 Task: Create Workspace Ad Operations Workspace description Manage tasks and create to-do lists. Workspace type Other
Action: Mouse moved to (488, 103)
Screenshot: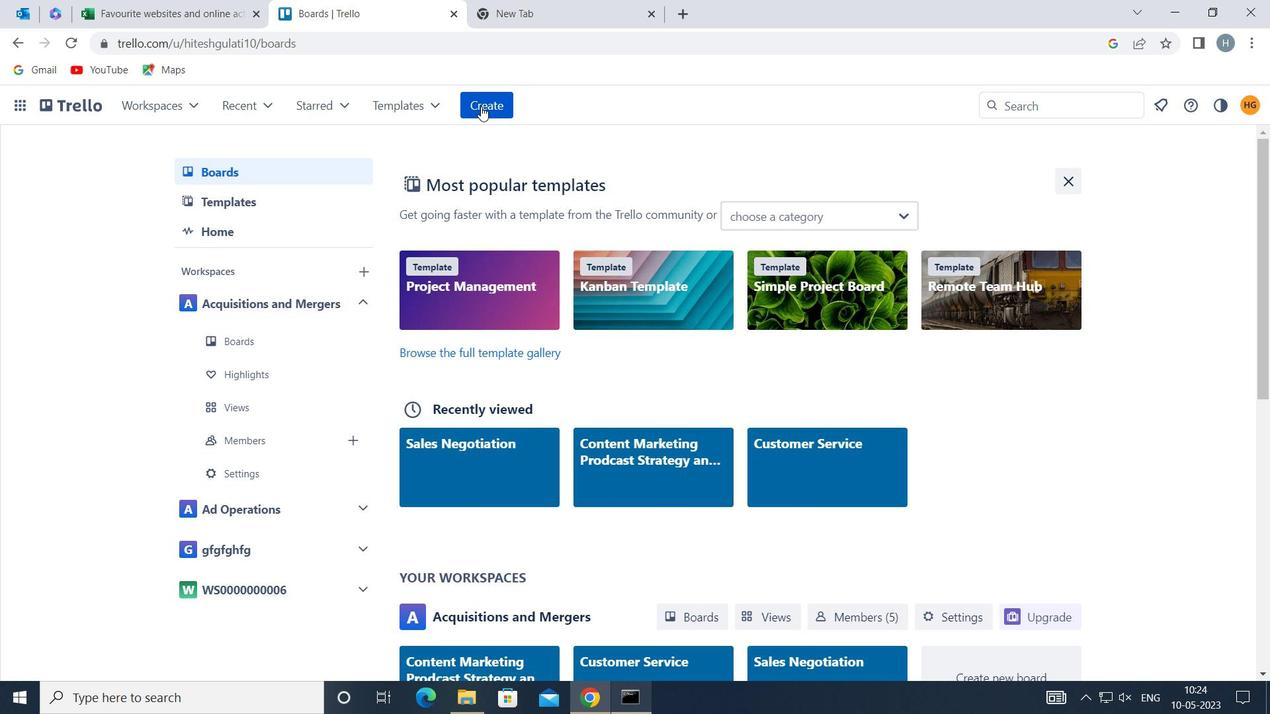 
Action: Mouse pressed left at (488, 103)
Screenshot: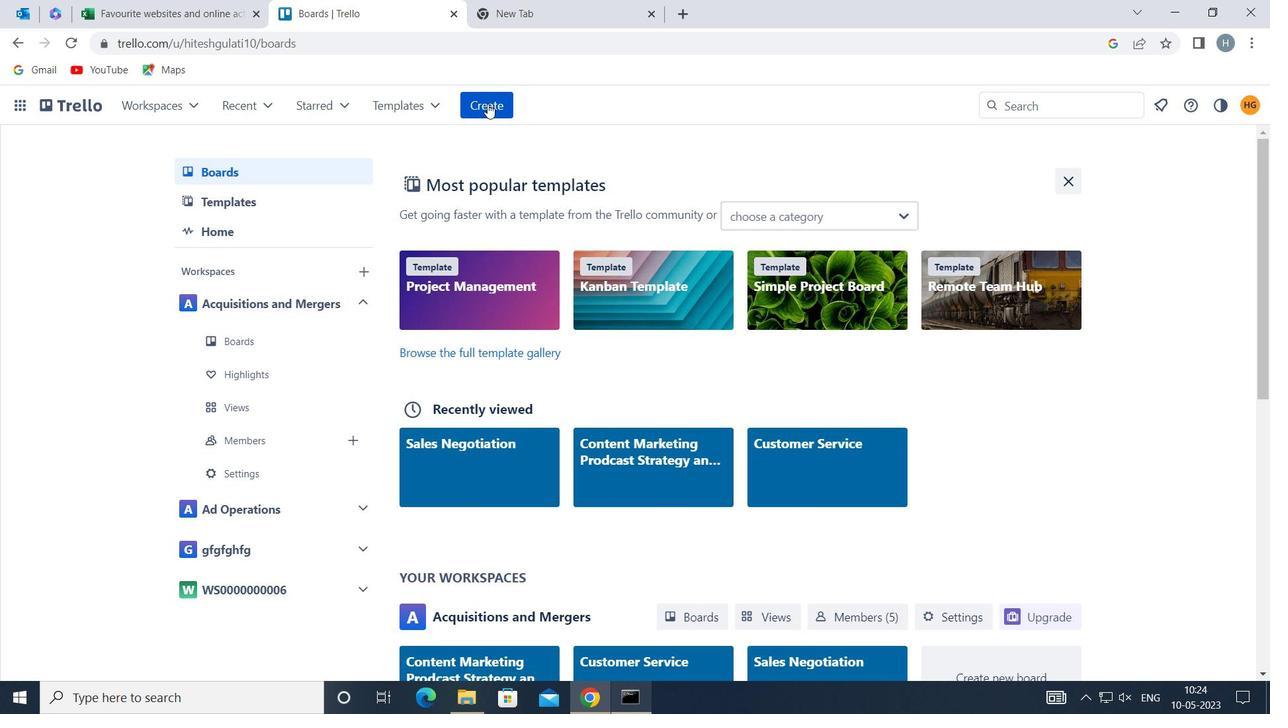
Action: Mouse moved to (538, 267)
Screenshot: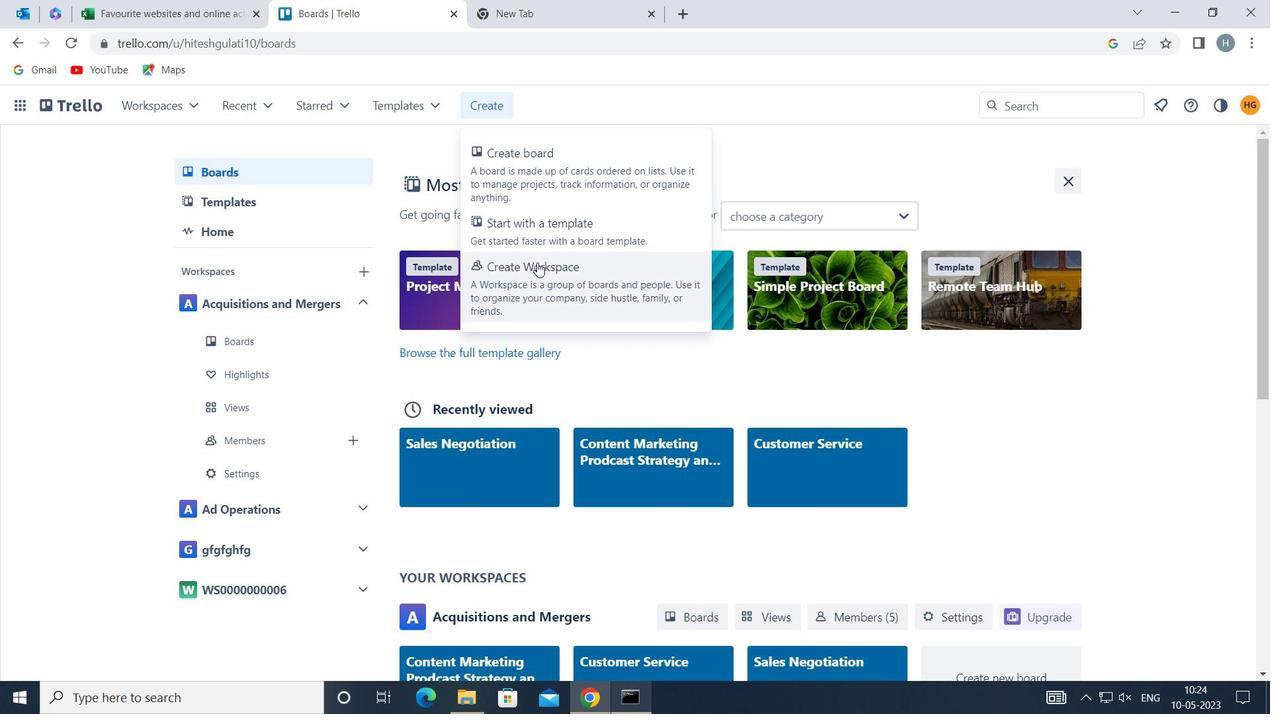 
Action: Mouse pressed left at (538, 267)
Screenshot: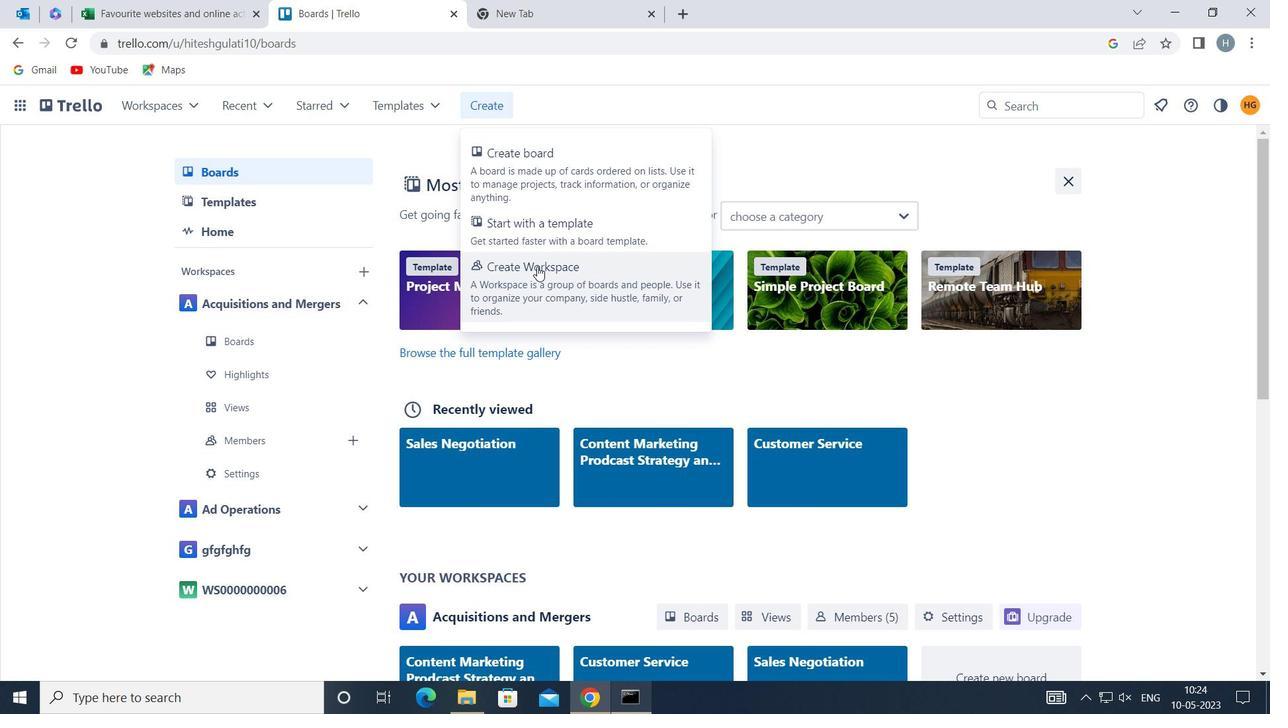 
Action: Mouse moved to (454, 313)
Screenshot: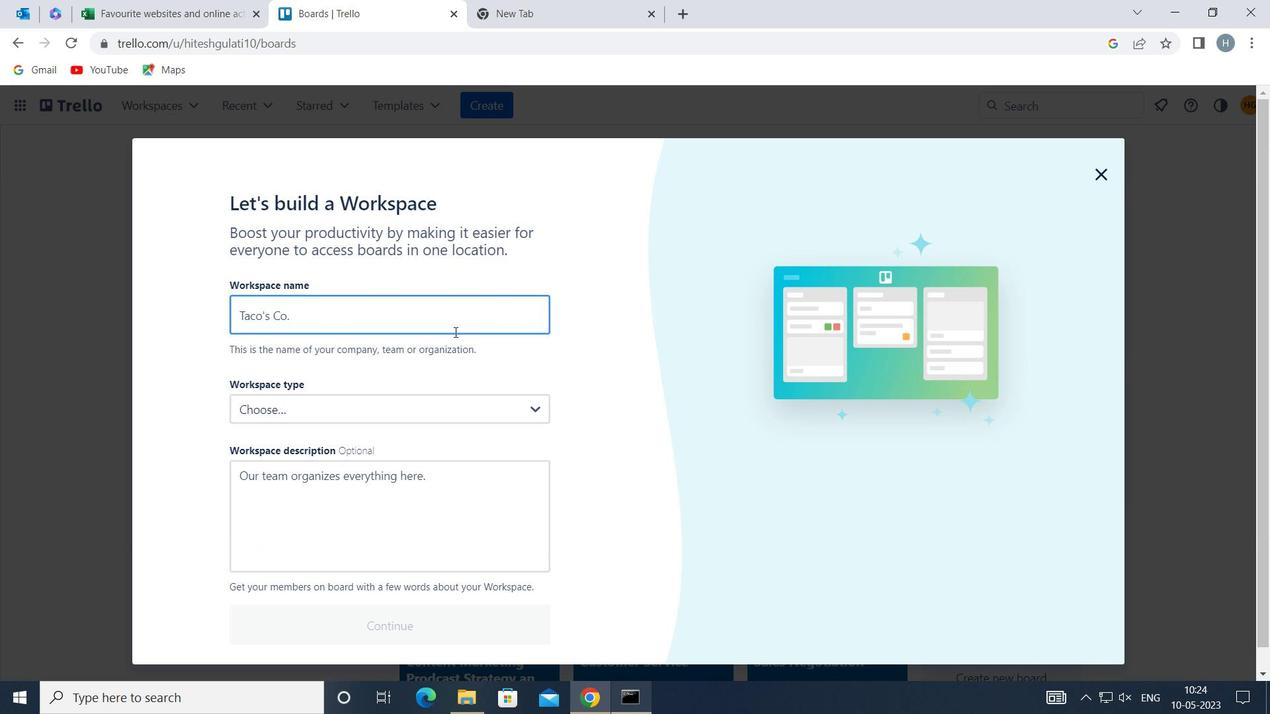 
Action: Mouse pressed left at (454, 313)
Screenshot: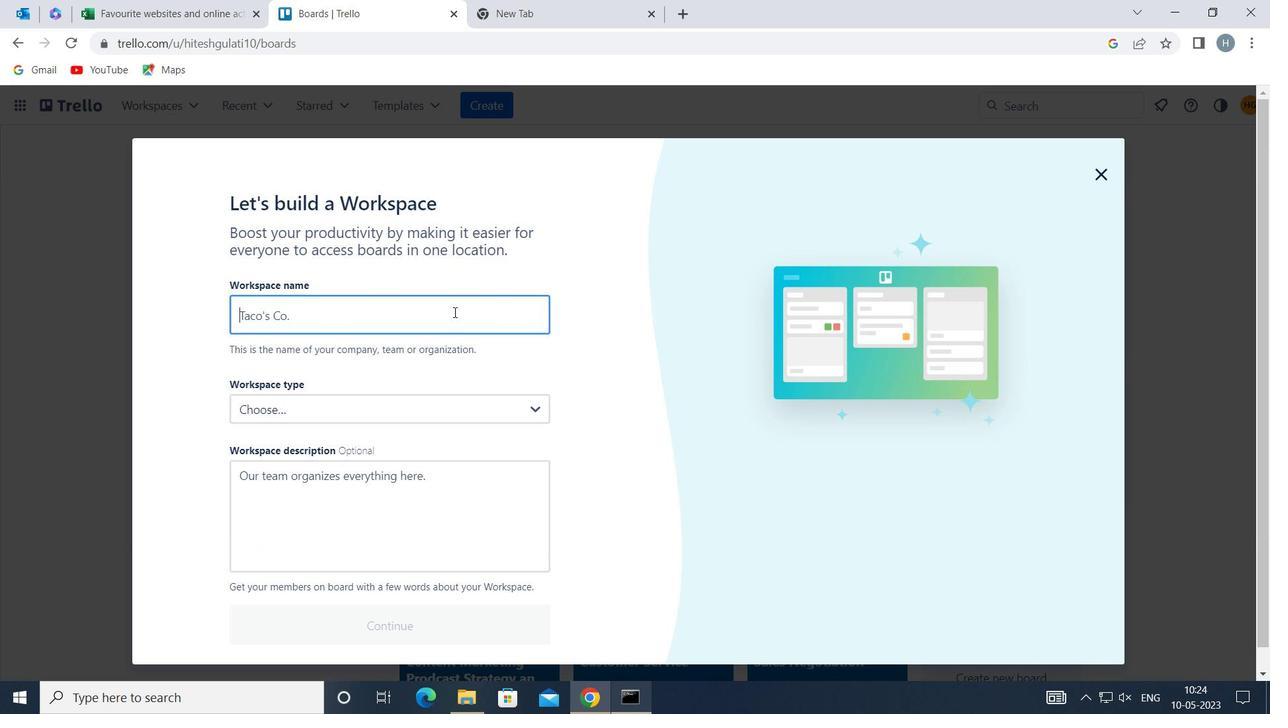 
Action: Mouse moved to (481, 318)
Screenshot: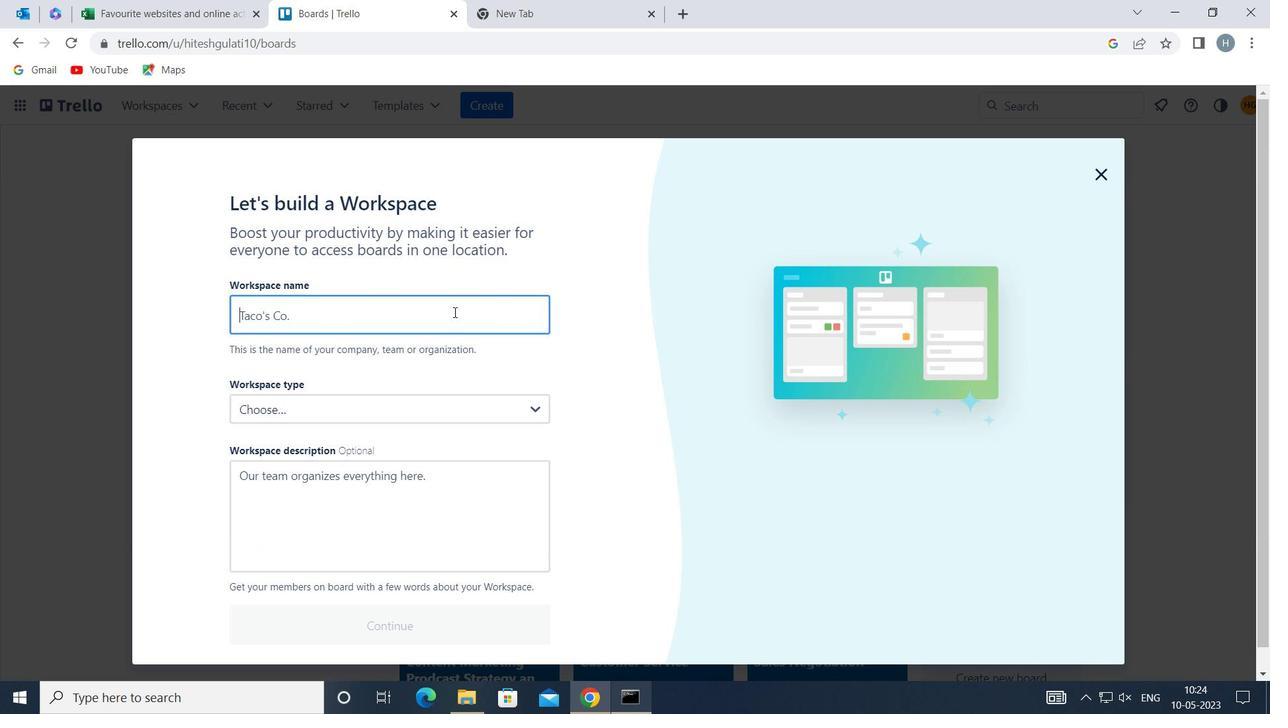 
Action: Key pressed <Key.shift>AD<Key.space><Key.shift>OPERATIONS<Key.space>
Screenshot: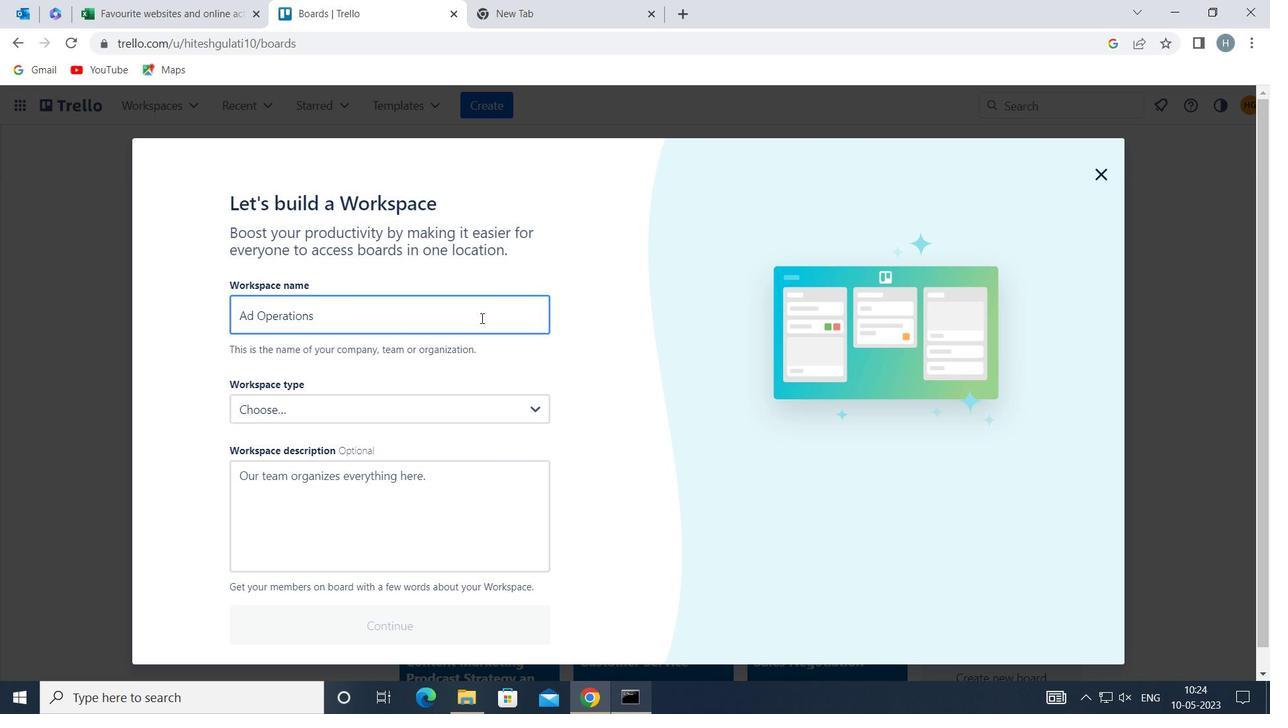 
Action: Mouse moved to (415, 515)
Screenshot: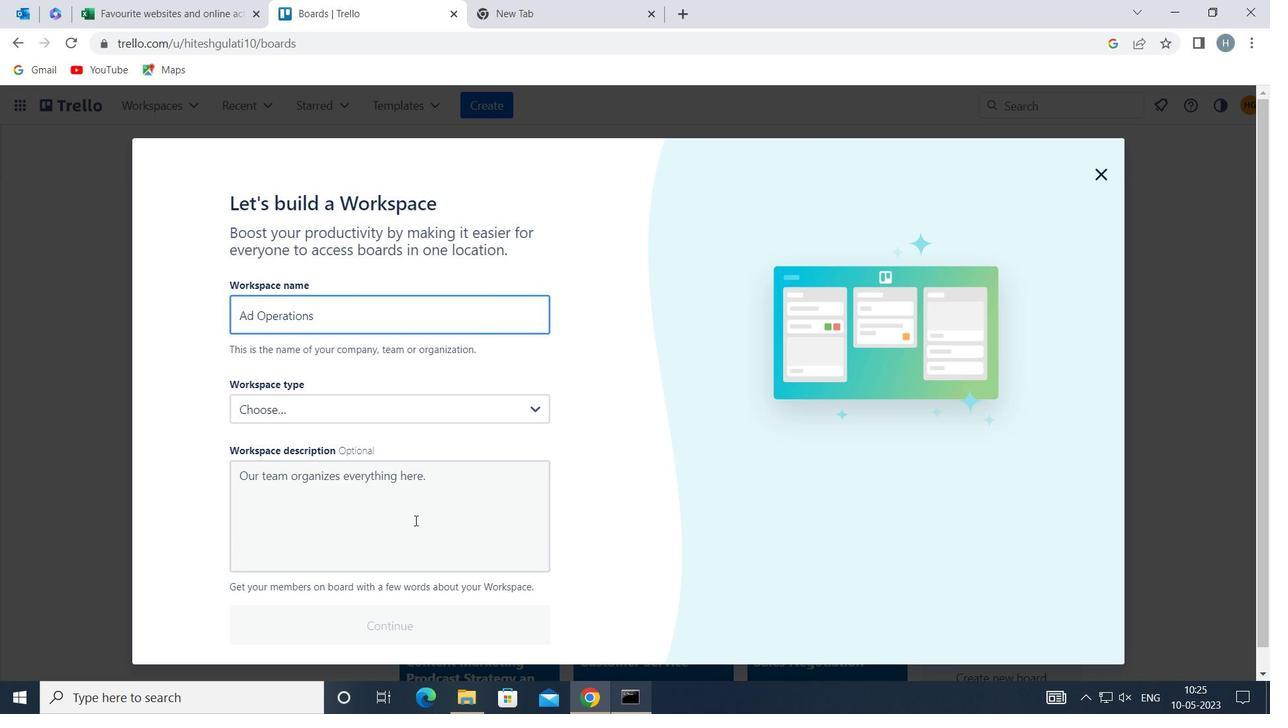 
Action: Mouse pressed left at (415, 515)
Screenshot: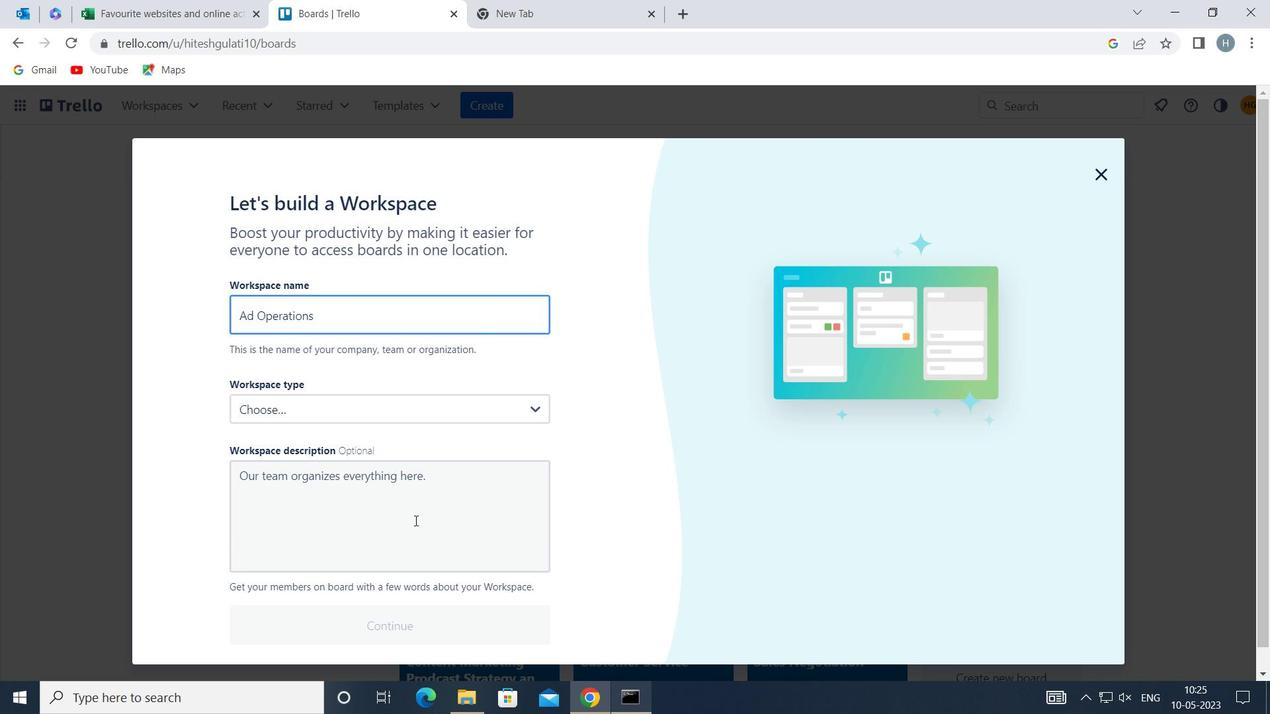 
Action: Mouse moved to (473, 505)
Screenshot: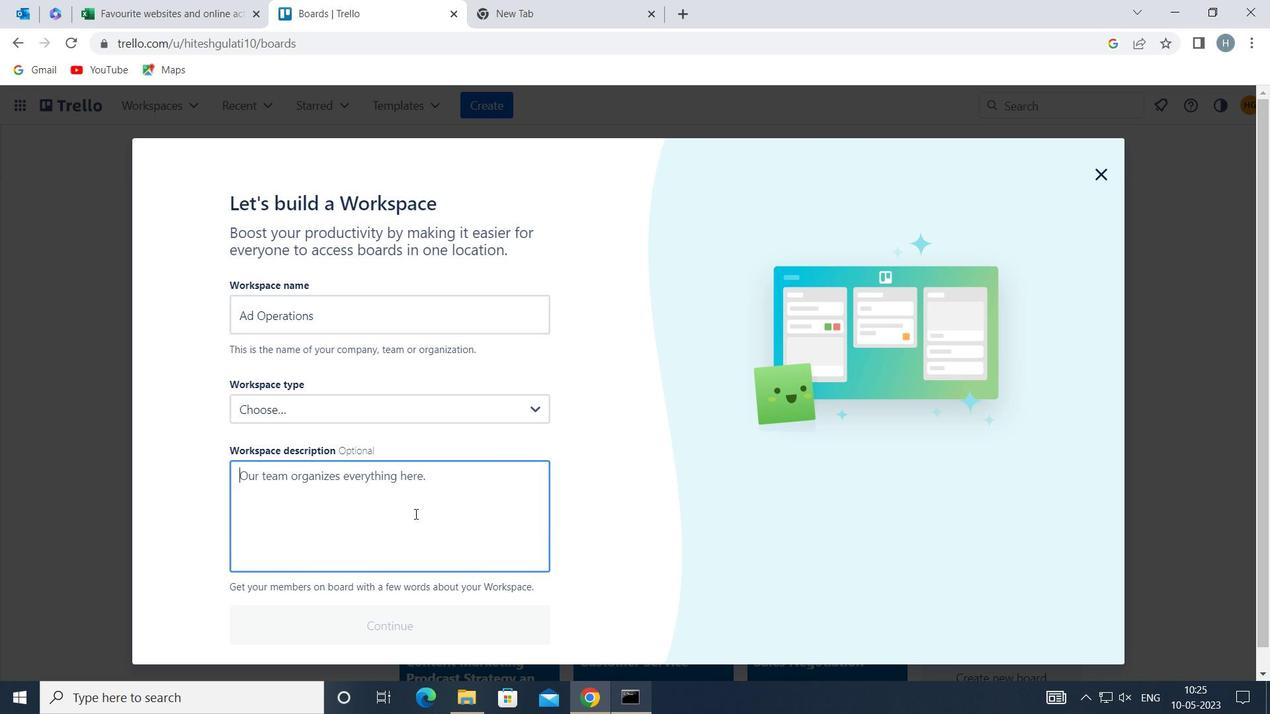 
Action: Key pressed <Key.shift>MANAGE<Key.space>TASK<Key.space>AND<Key.space>CREATE<Key.space>TO-DO<Key.space>LISTS
Screenshot: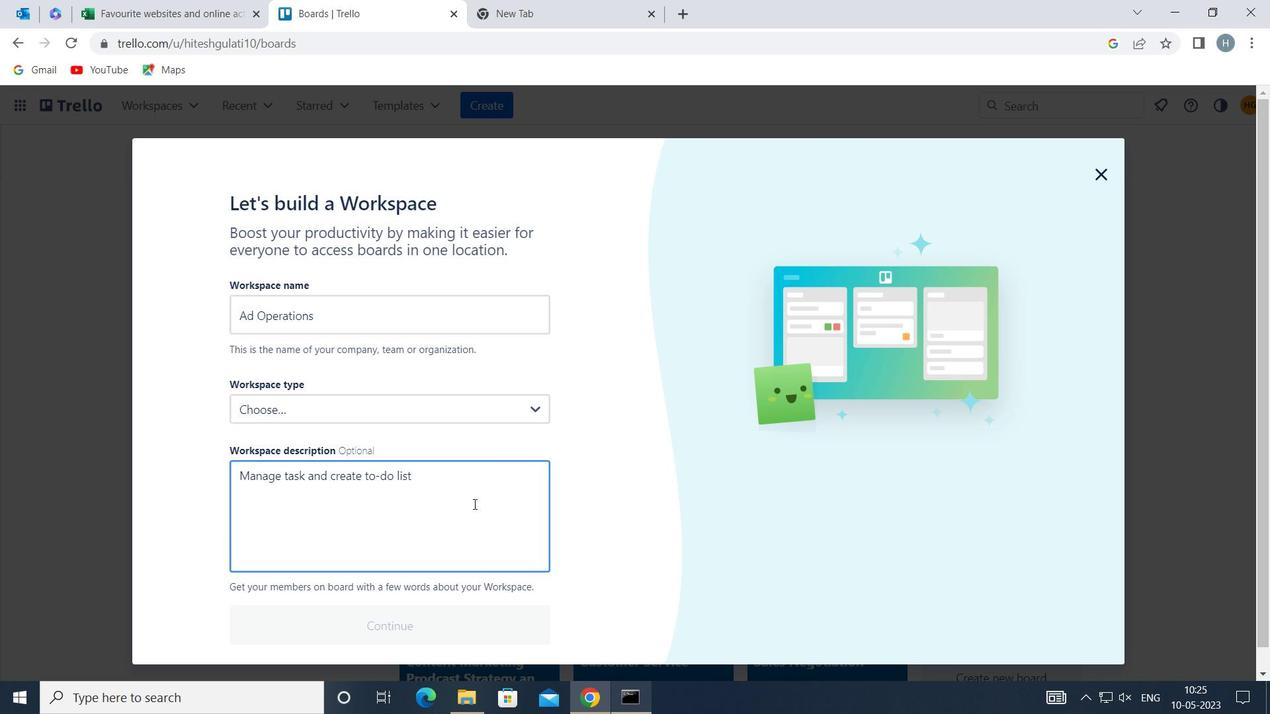 
Action: Mouse moved to (434, 405)
Screenshot: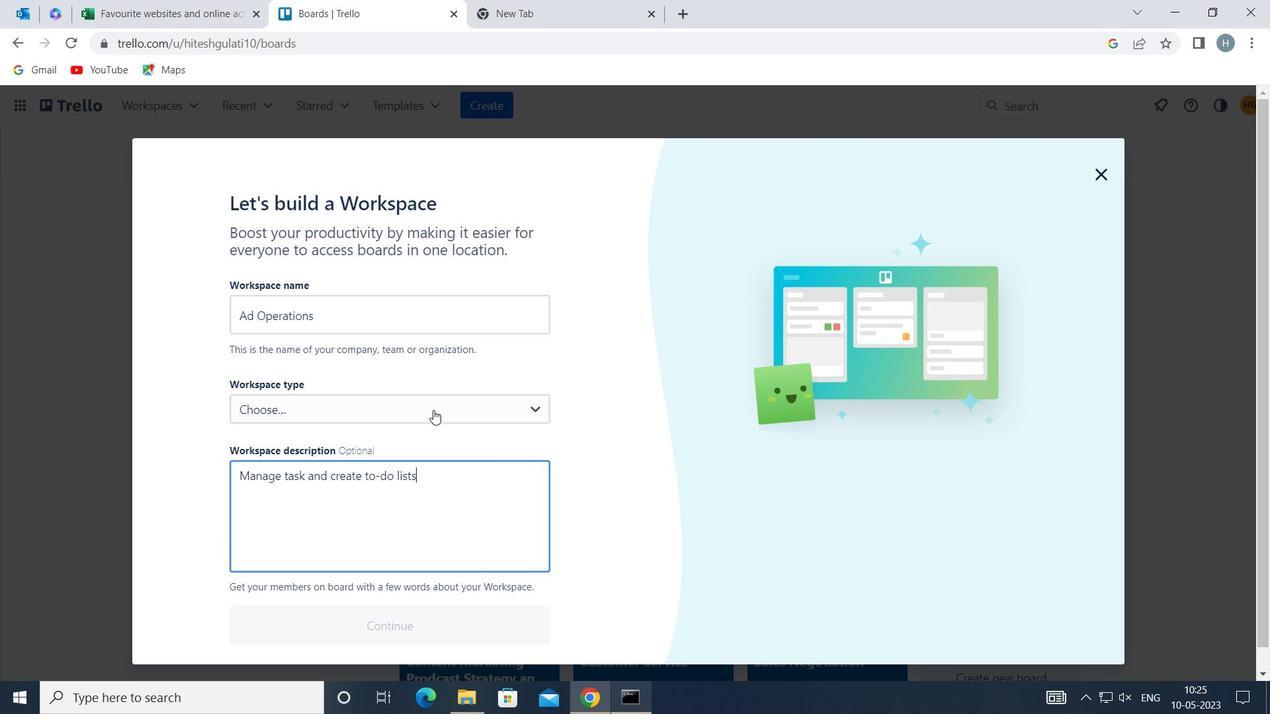 
Action: Mouse pressed left at (434, 405)
Screenshot: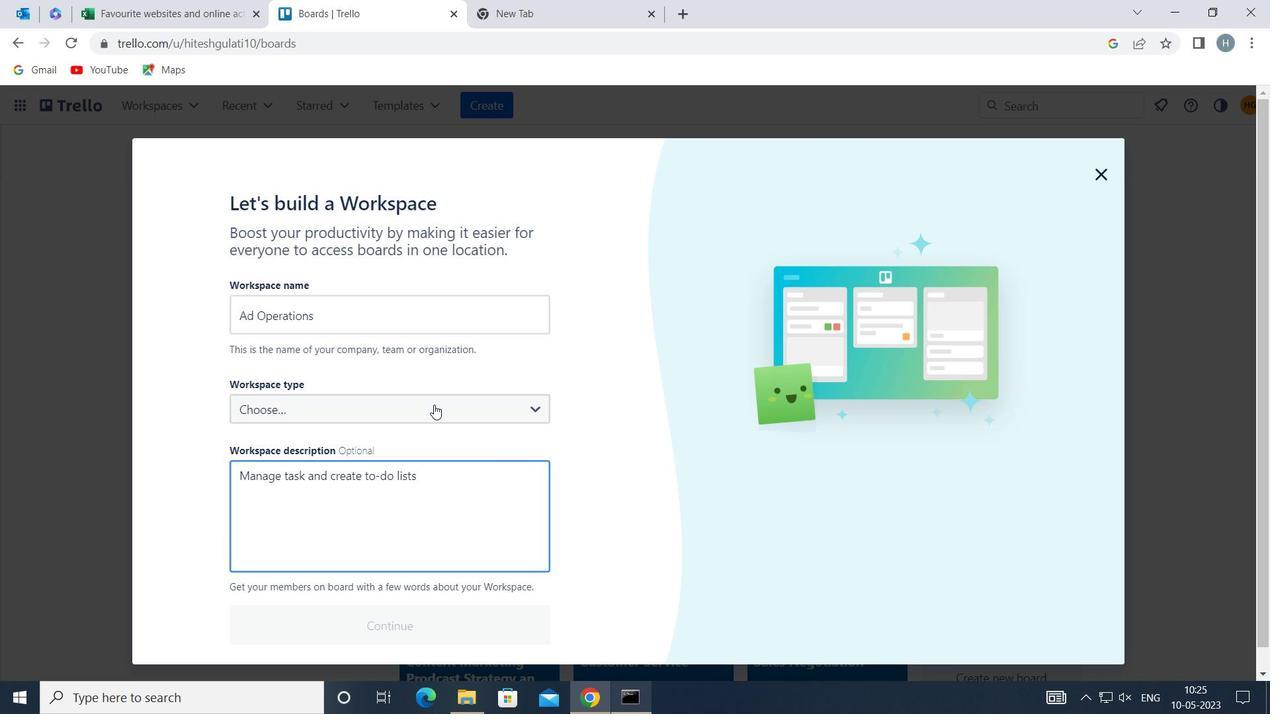 
Action: Mouse moved to (422, 466)
Screenshot: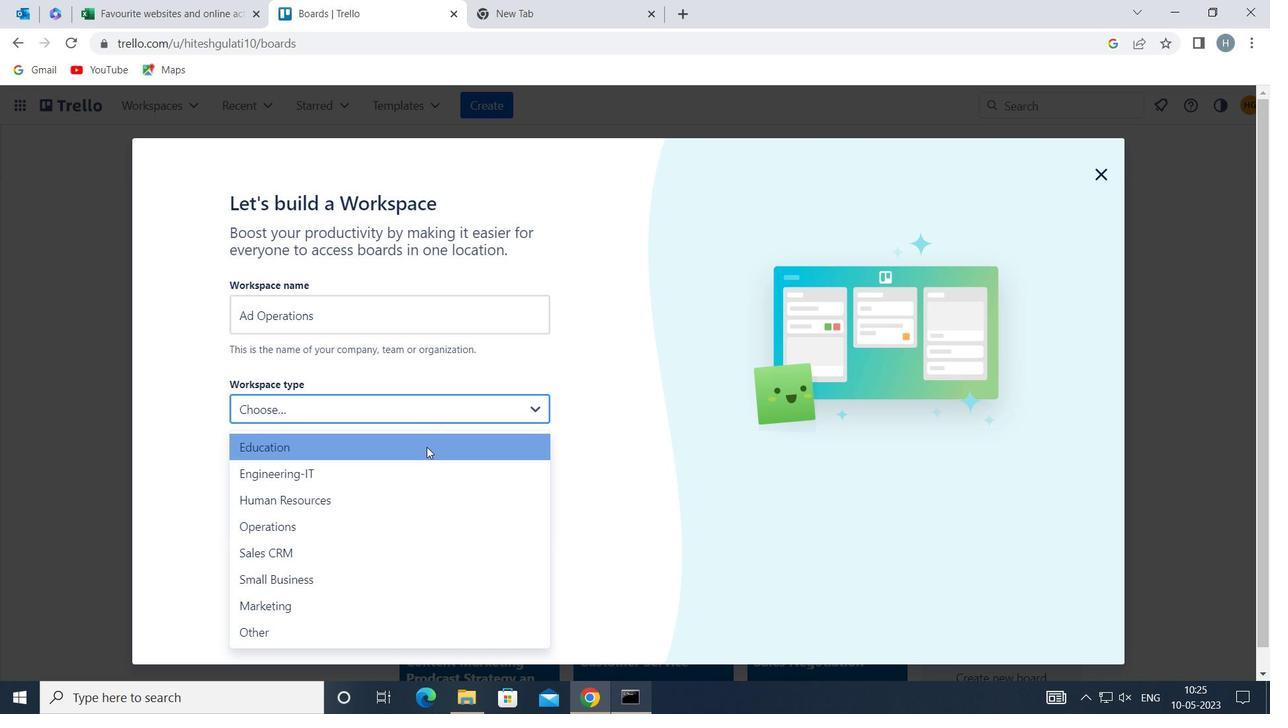 
Action: Mouse scrolled (422, 465) with delta (0, 0)
Screenshot: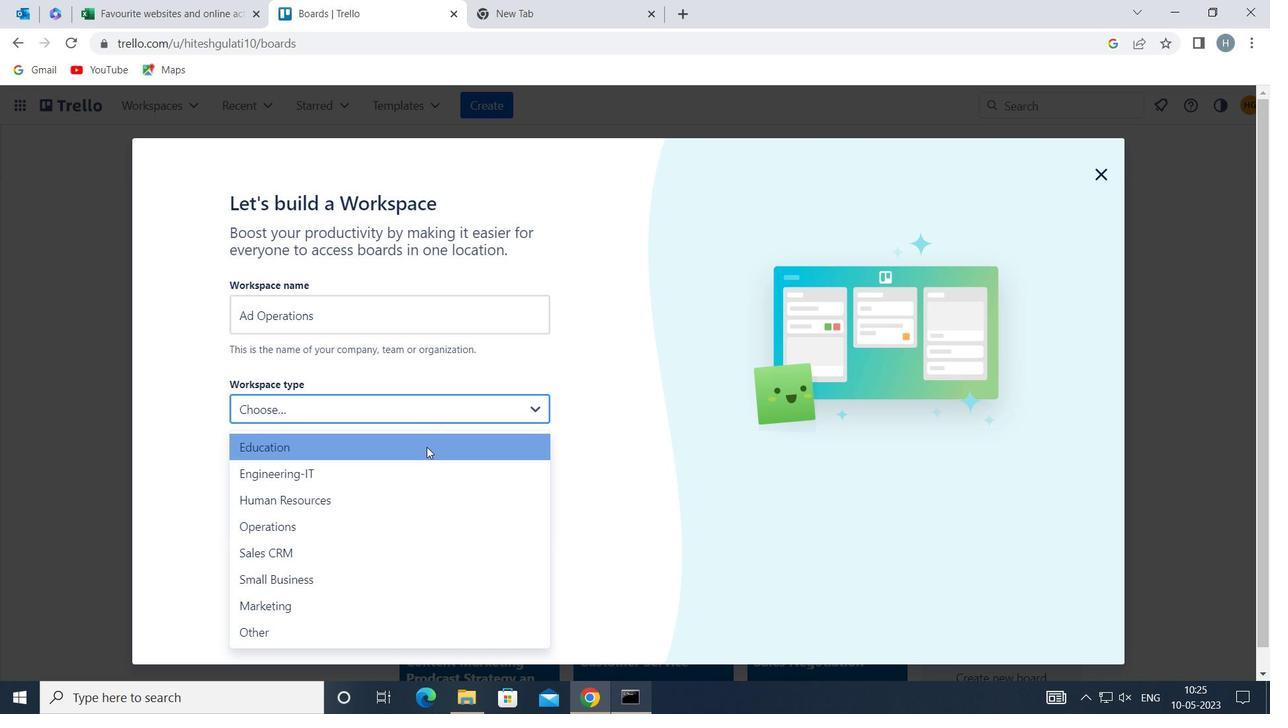 
Action: Mouse scrolled (422, 465) with delta (0, 0)
Screenshot: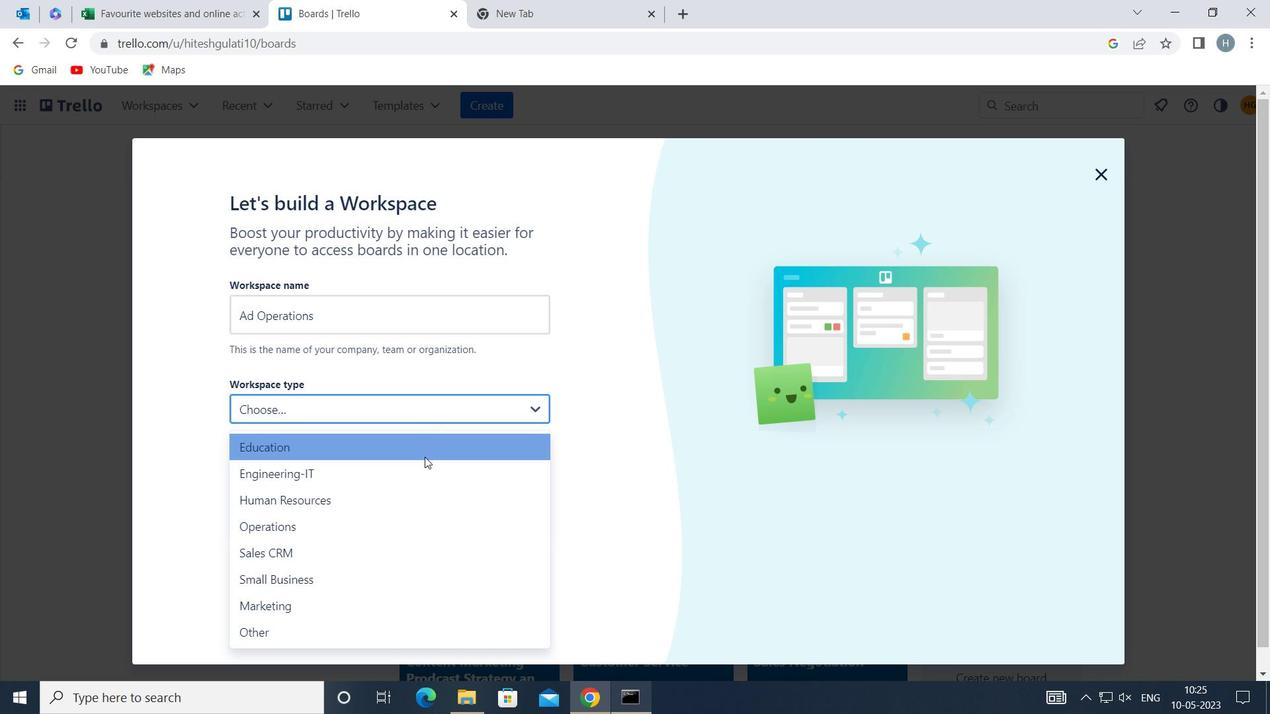 
Action: Mouse moved to (422, 466)
Screenshot: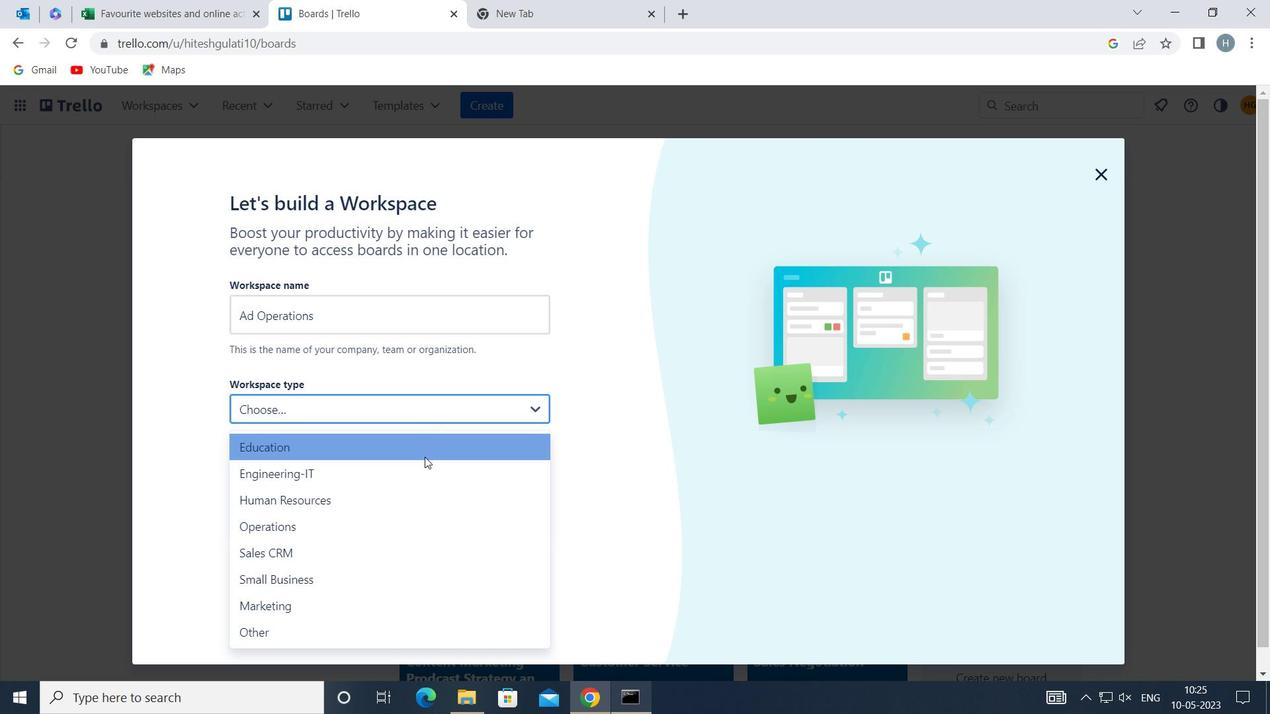 
Action: Mouse scrolled (422, 466) with delta (0, 0)
Screenshot: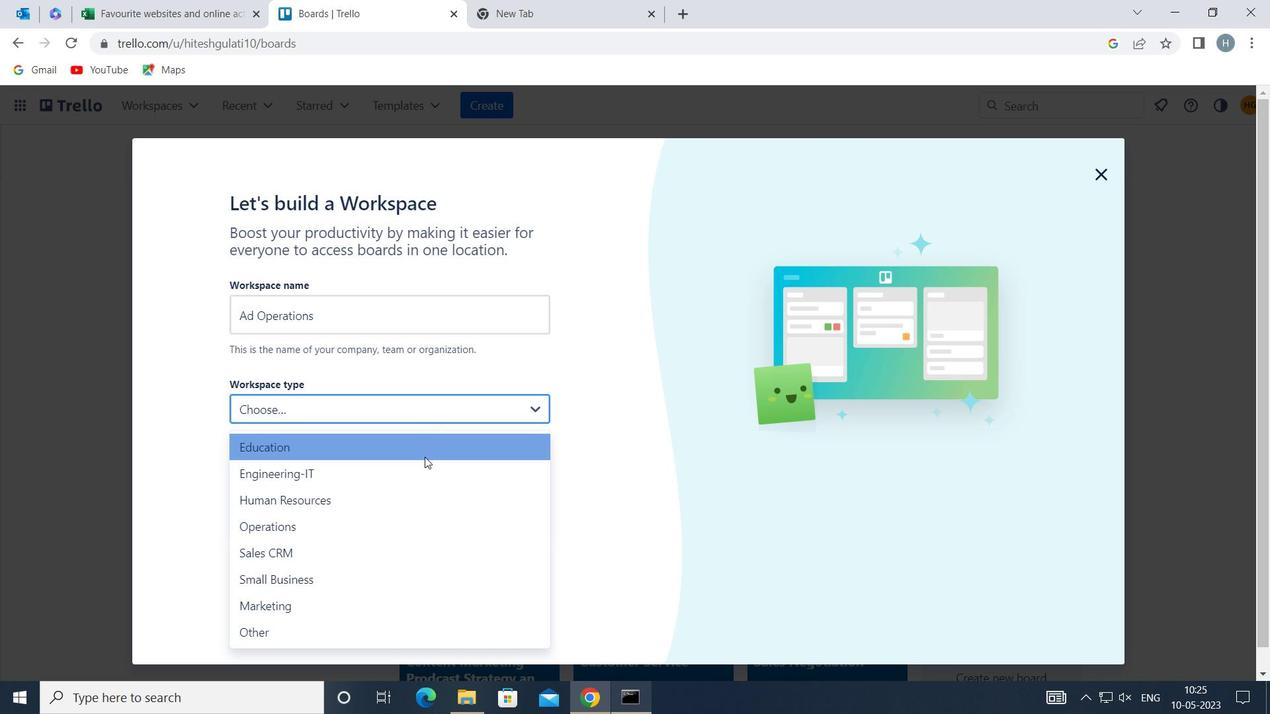 
Action: Mouse moved to (422, 468)
Screenshot: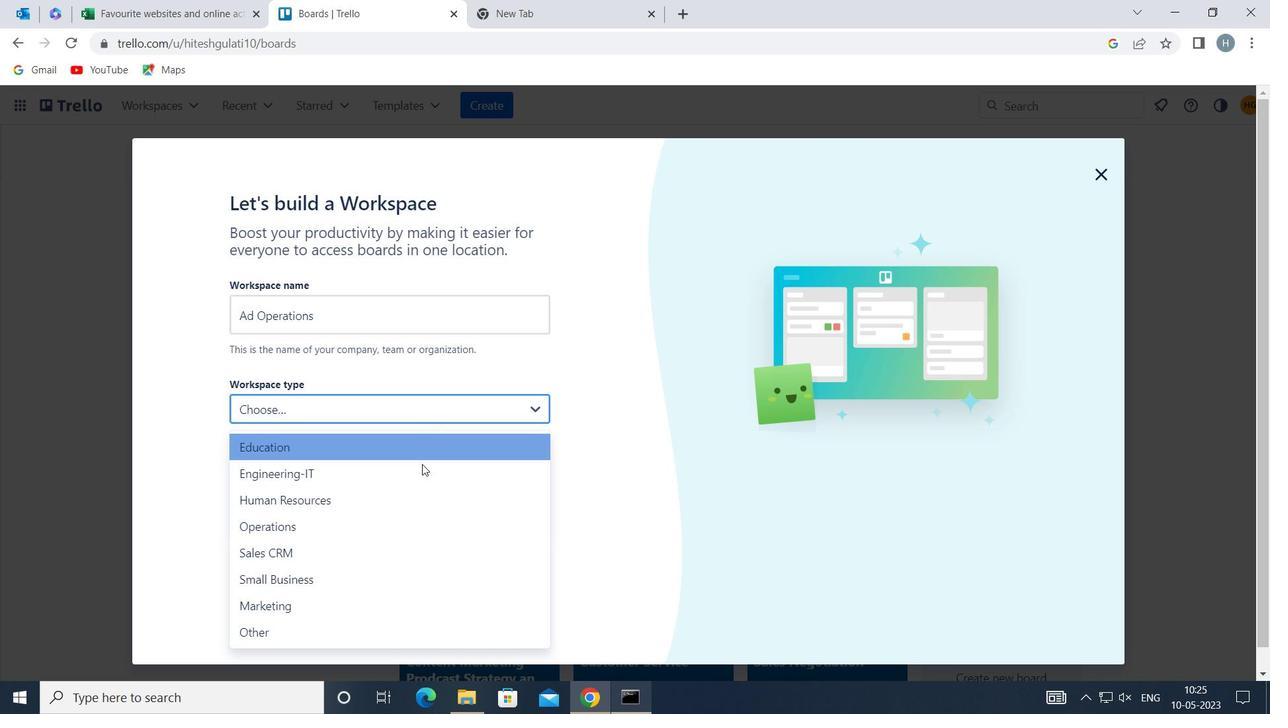 
Action: Mouse scrolled (422, 468) with delta (0, 0)
Screenshot: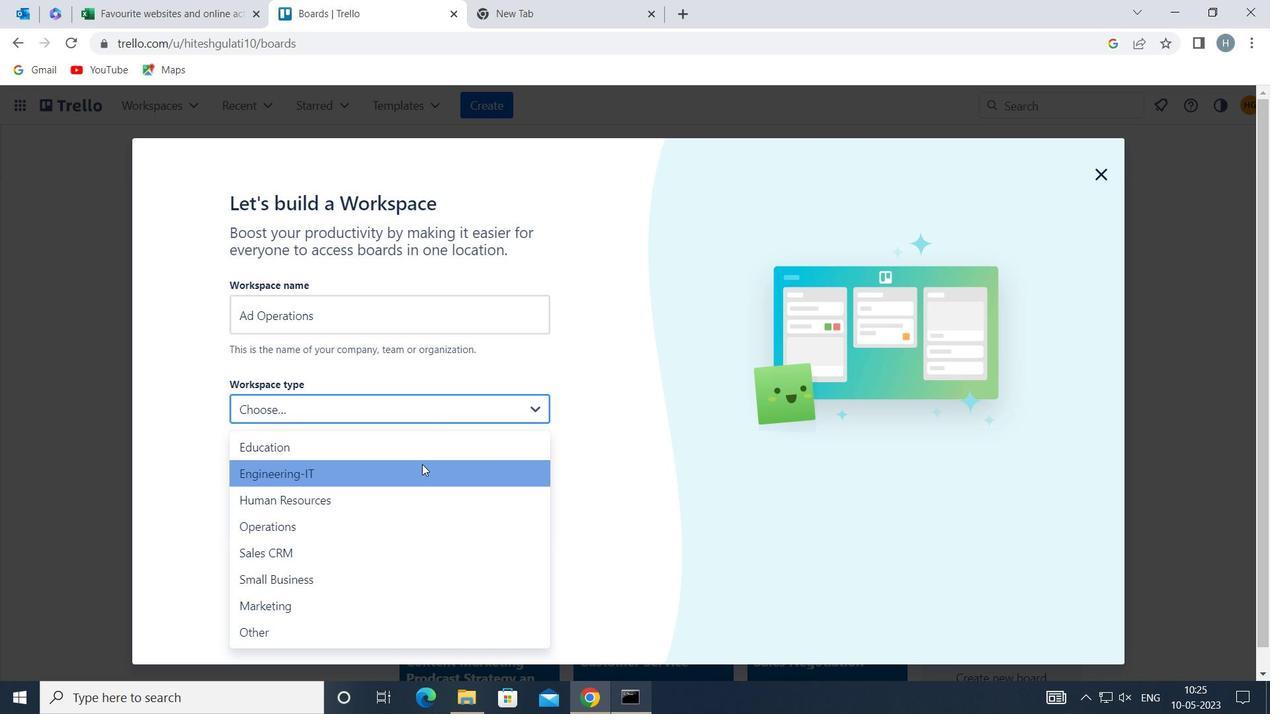 
Action: Mouse moved to (387, 632)
Screenshot: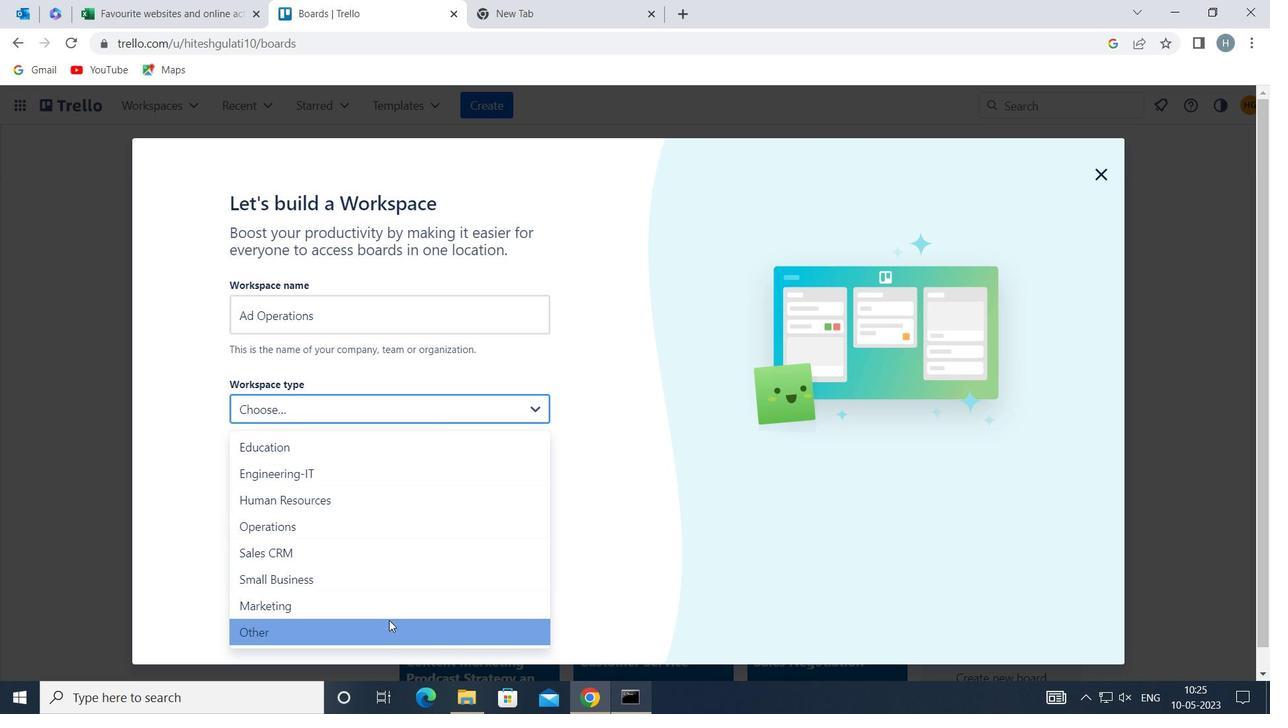 
Action: Mouse pressed left at (387, 632)
Screenshot: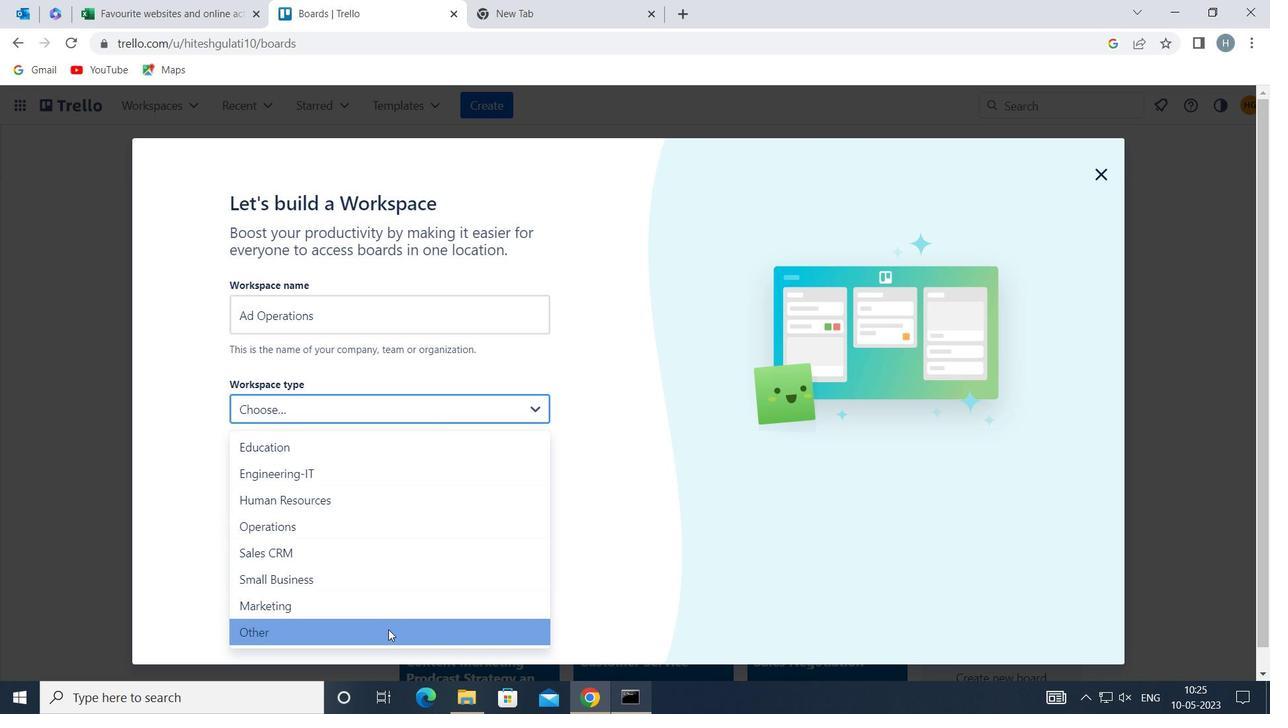 
Action: Mouse moved to (399, 622)
Screenshot: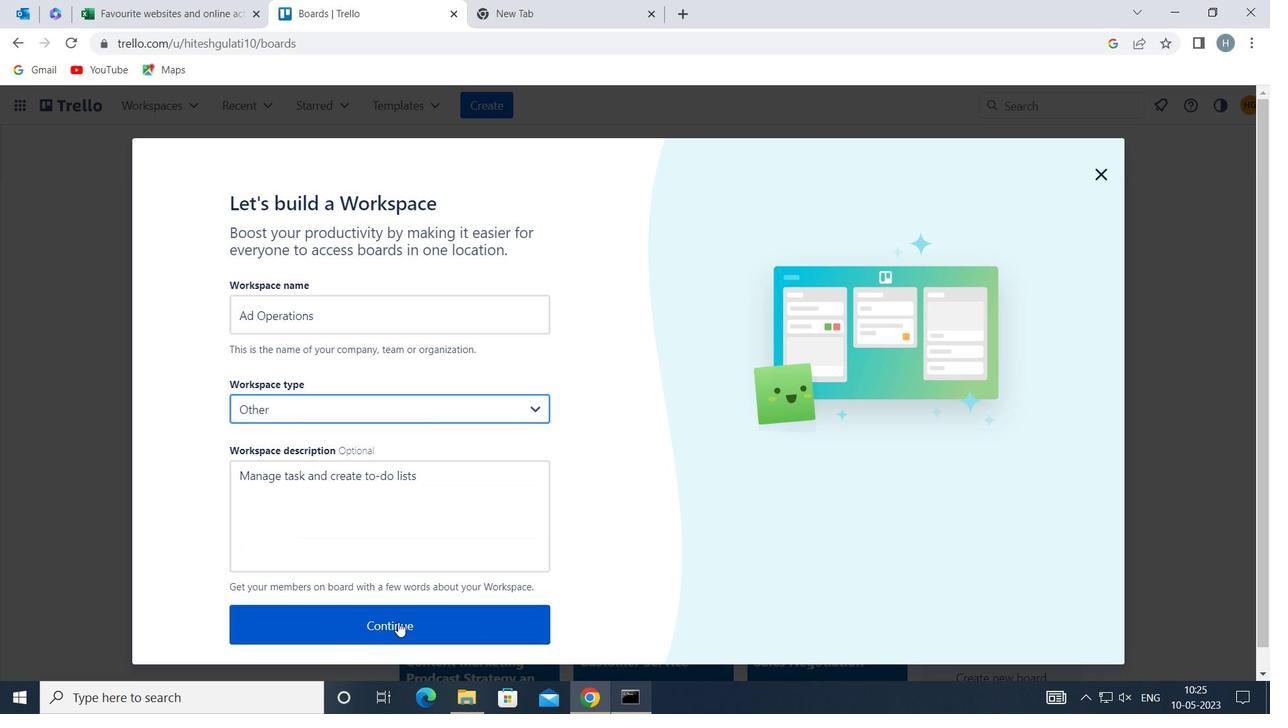 
Action: Mouse pressed left at (399, 622)
Screenshot: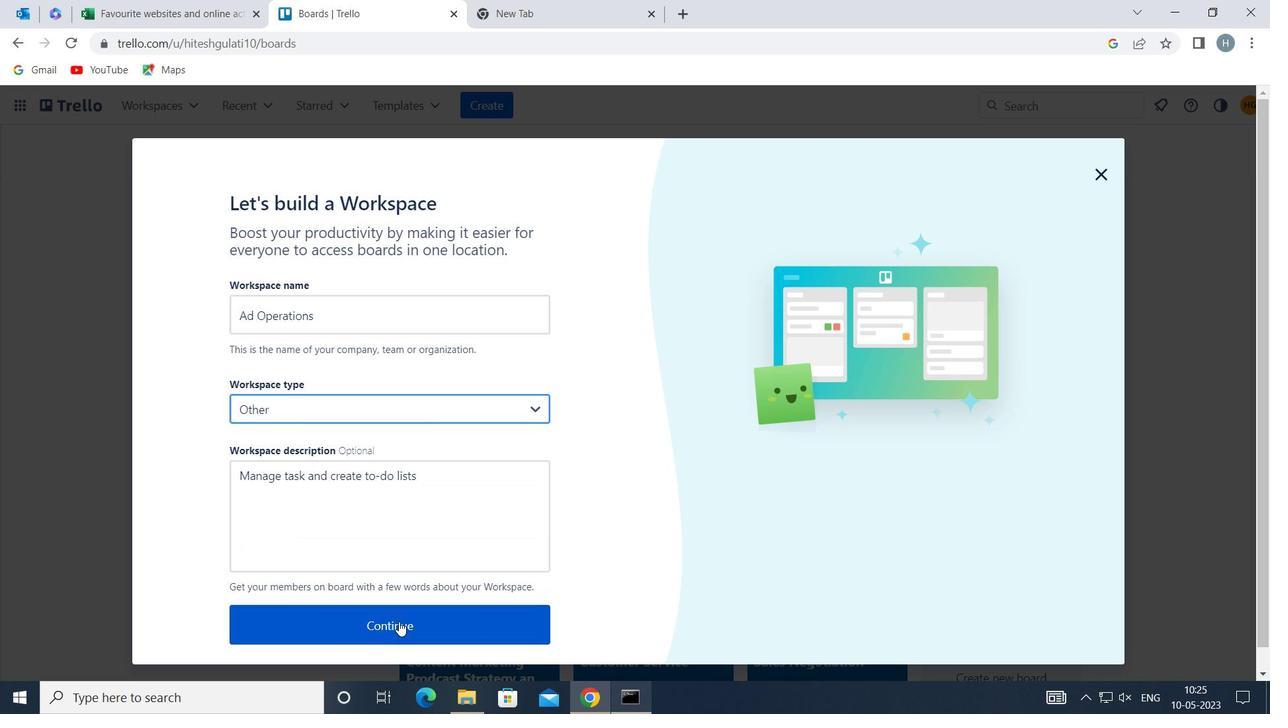 
Action: Mouse moved to (573, 450)
Screenshot: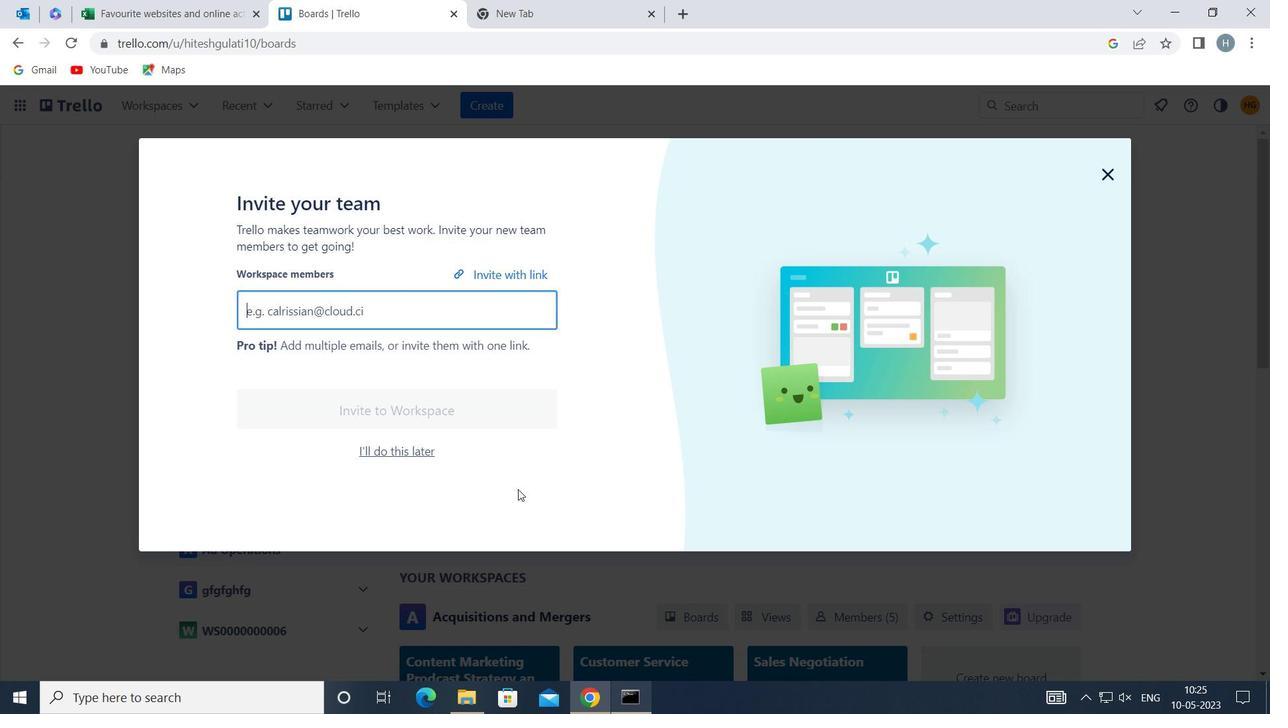
